 Task: Edit Production Designer By SAAC in Action Trailer
Action: Mouse pressed left at (102, 64)
Screenshot: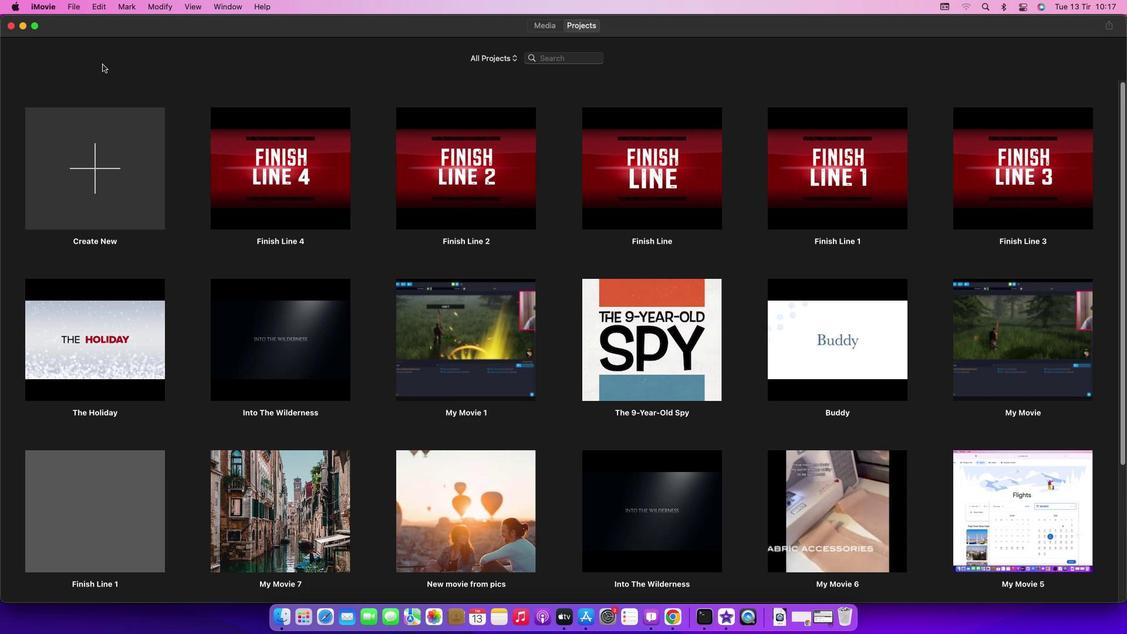 
Action: Mouse moved to (74, 8)
Screenshot: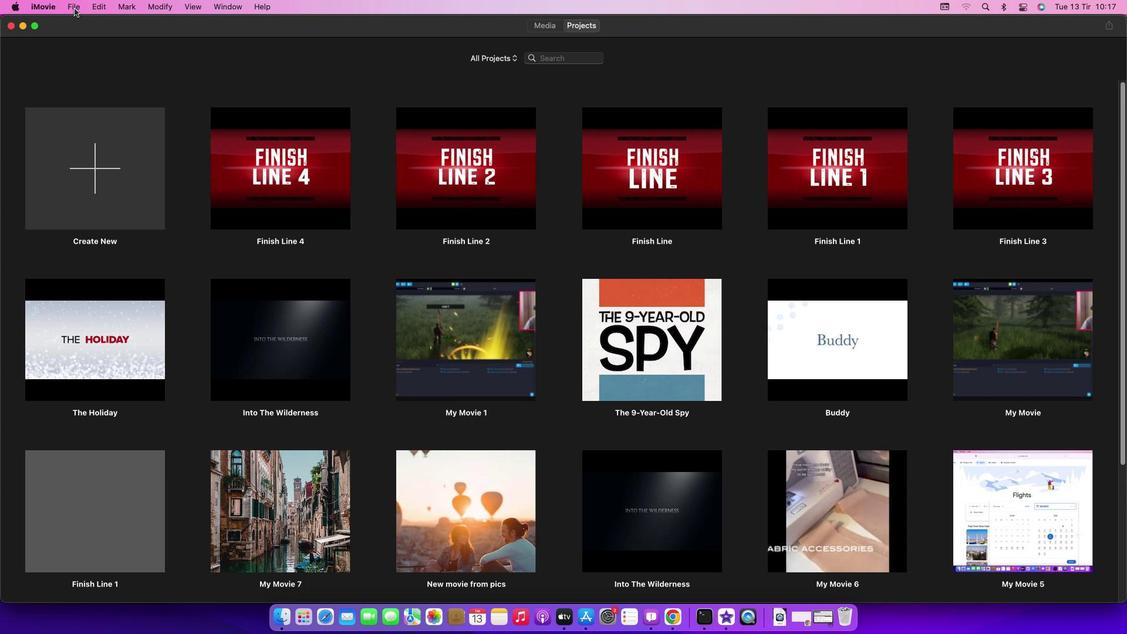 
Action: Mouse pressed left at (74, 8)
Screenshot: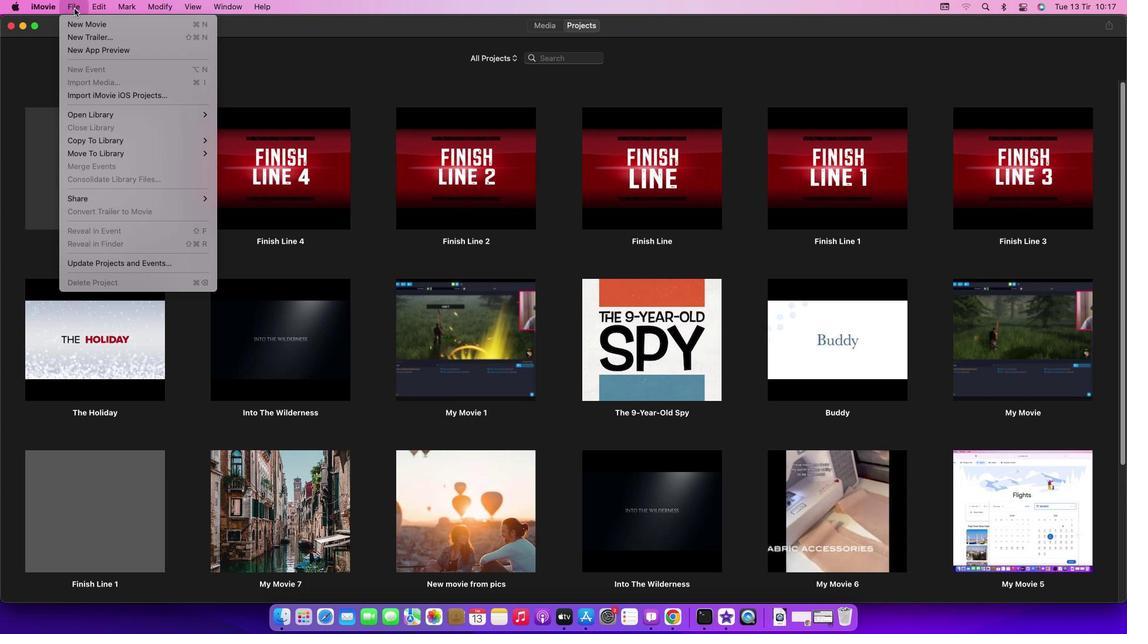 
Action: Mouse moved to (89, 35)
Screenshot: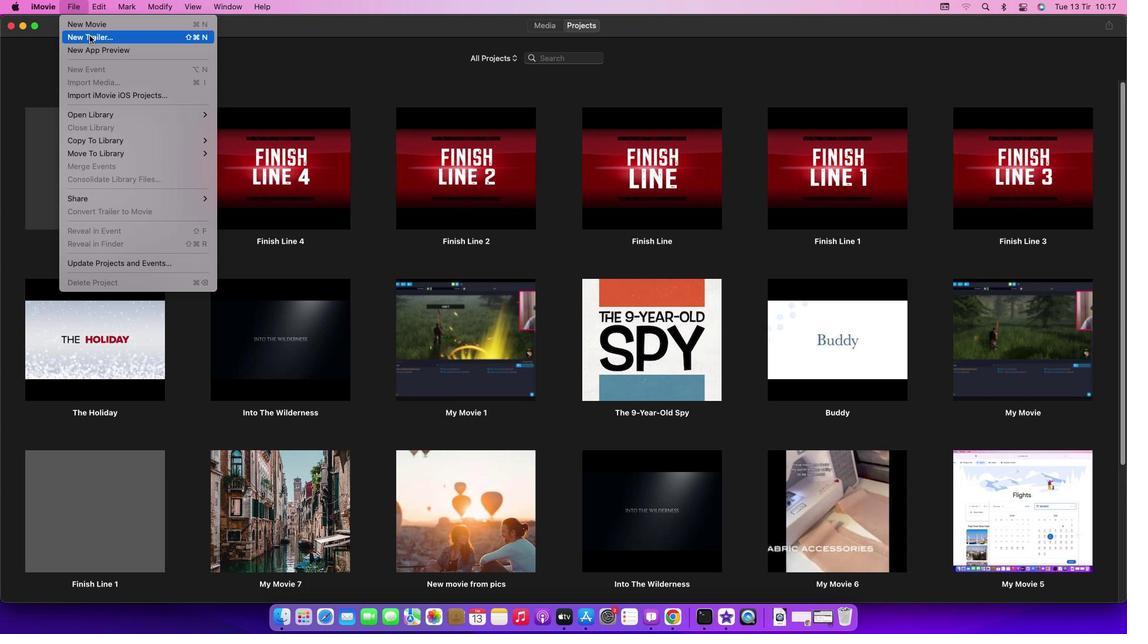 
Action: Mouse pressed left at (89, 35)
Screenshot: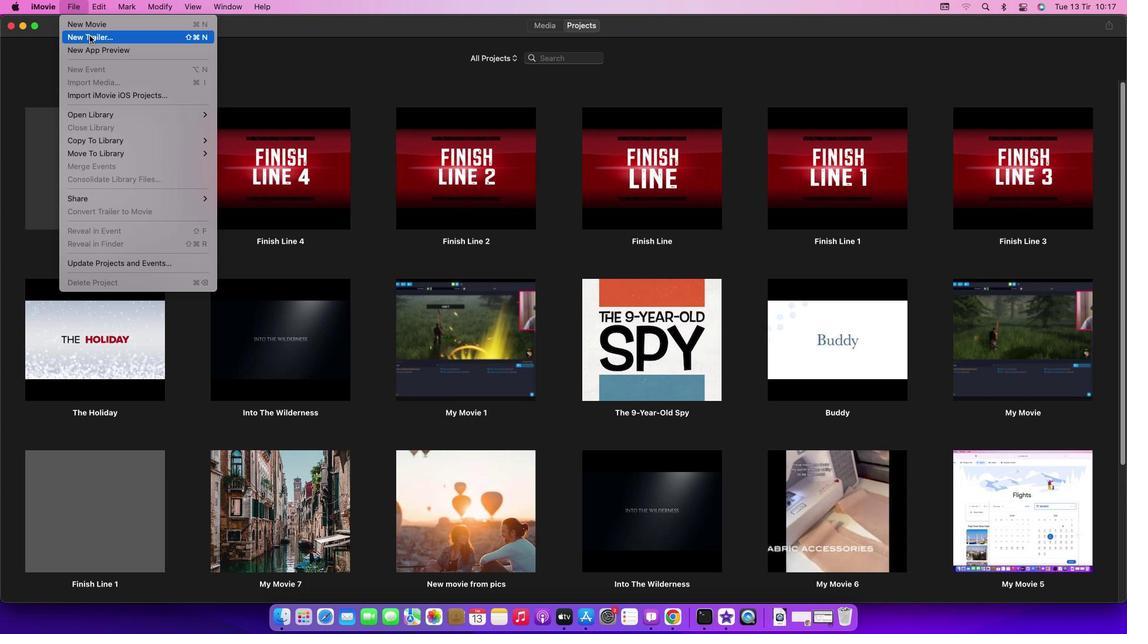 
Action: Mouse moved to (667, 334)
Screenshot: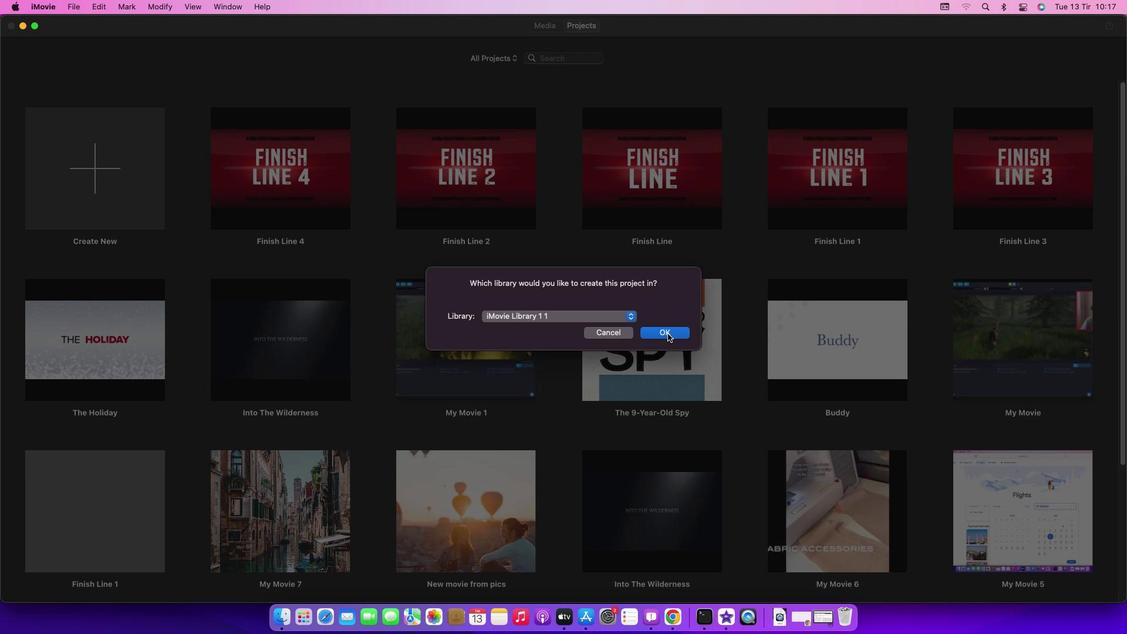 
Action: Mouse pressed left at (667, 334)
Screenshot: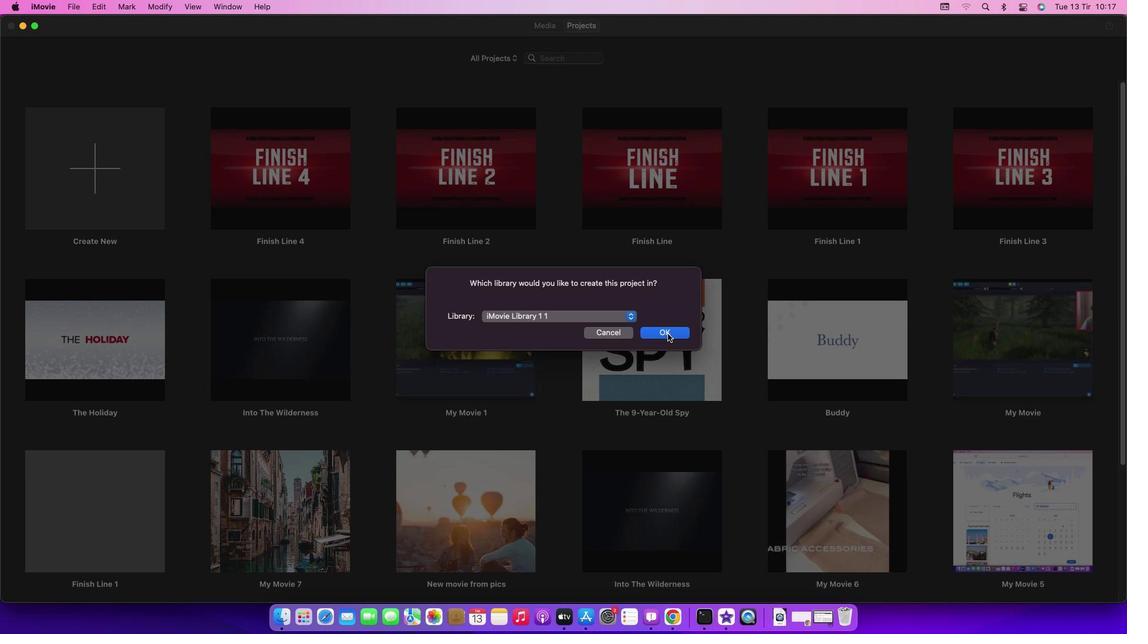 
Action: Mouse moved to (370, 243)
Screenshot: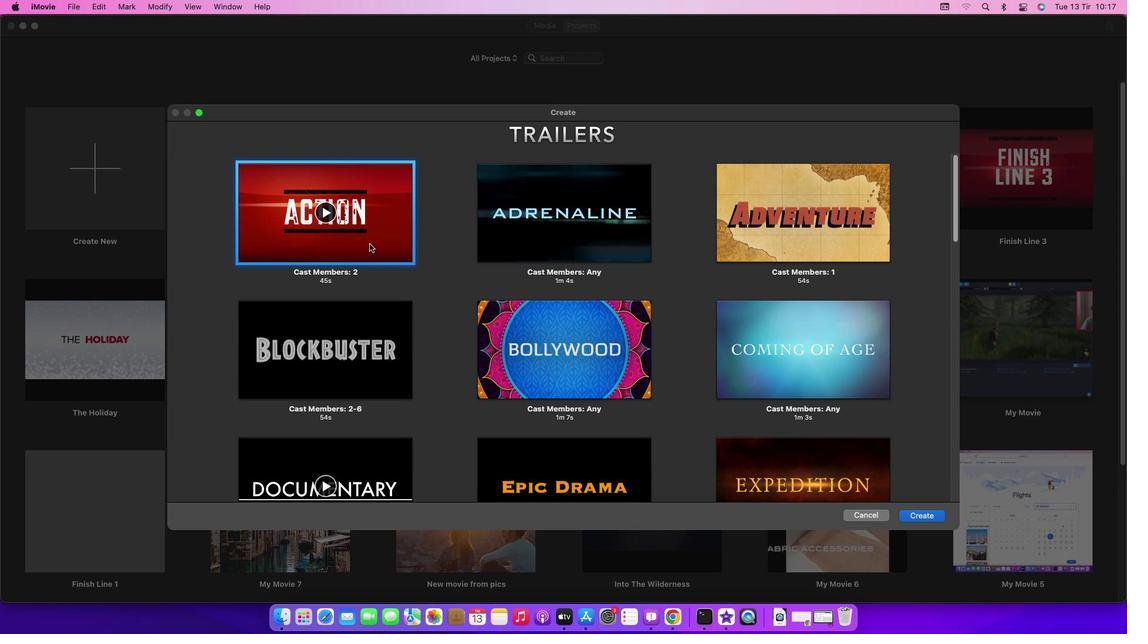 
Action: Mouse pressed left at (370, 243)
Screenshot: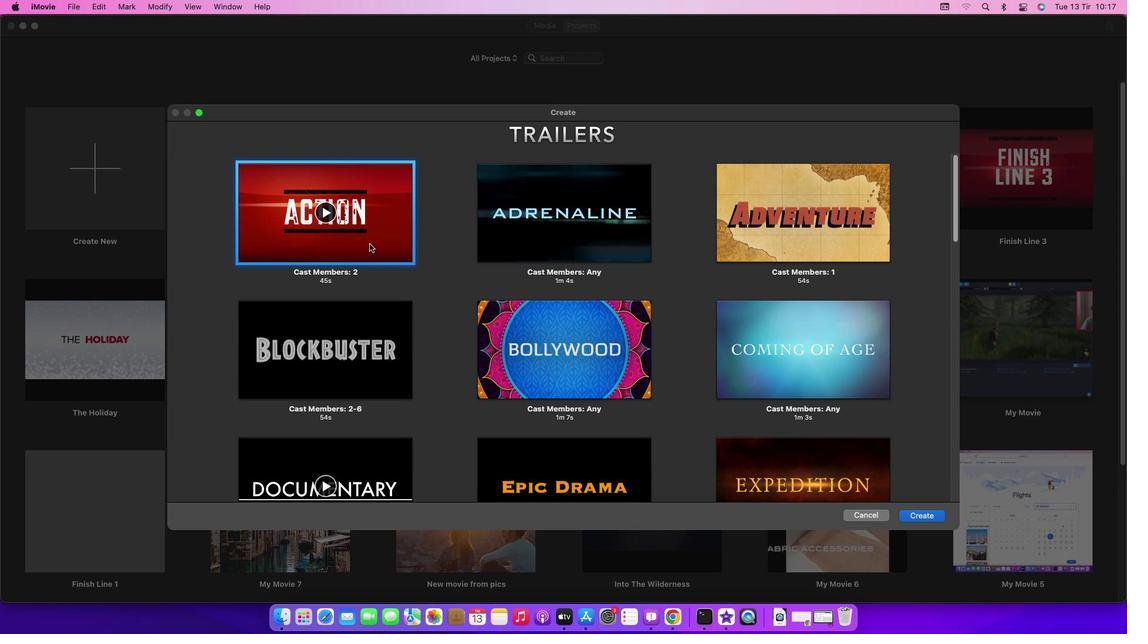 
Action: Mouse moved to (928, 514)
Screenshot: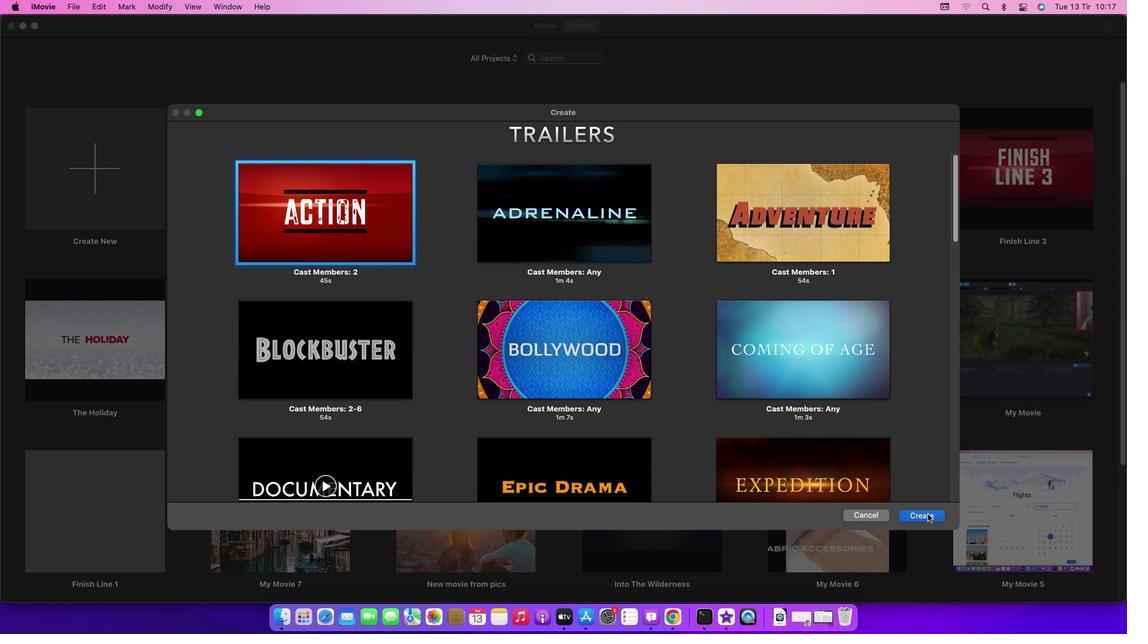 
Action: Mouse pressed left at (928, 514)
Screenshot: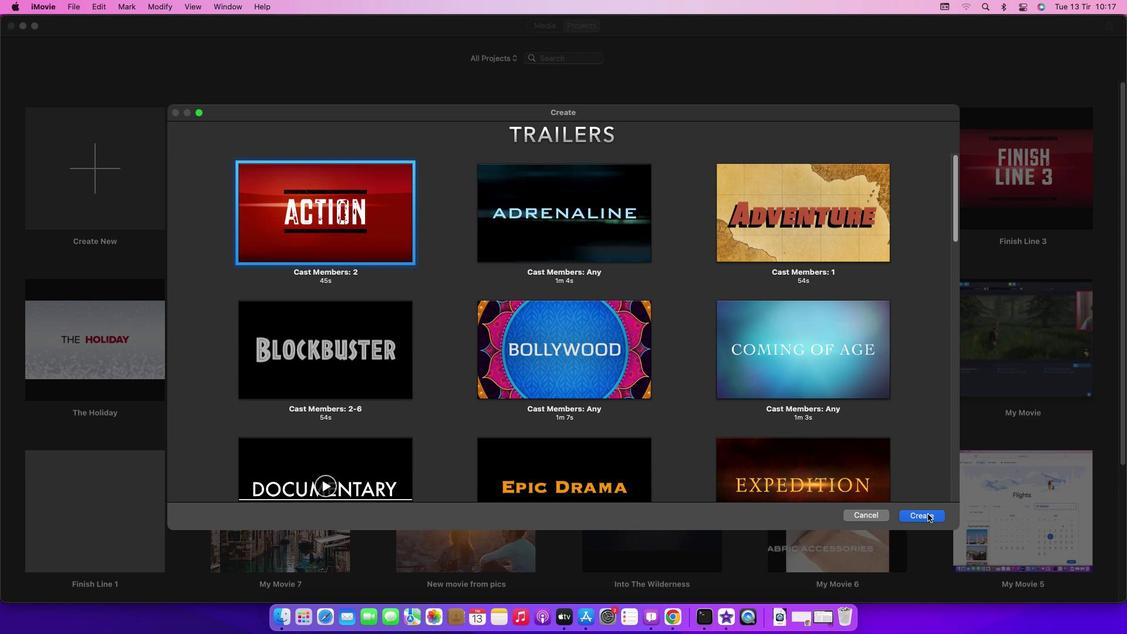 
Action: Mouse moved to (284, 563)
Screenshot: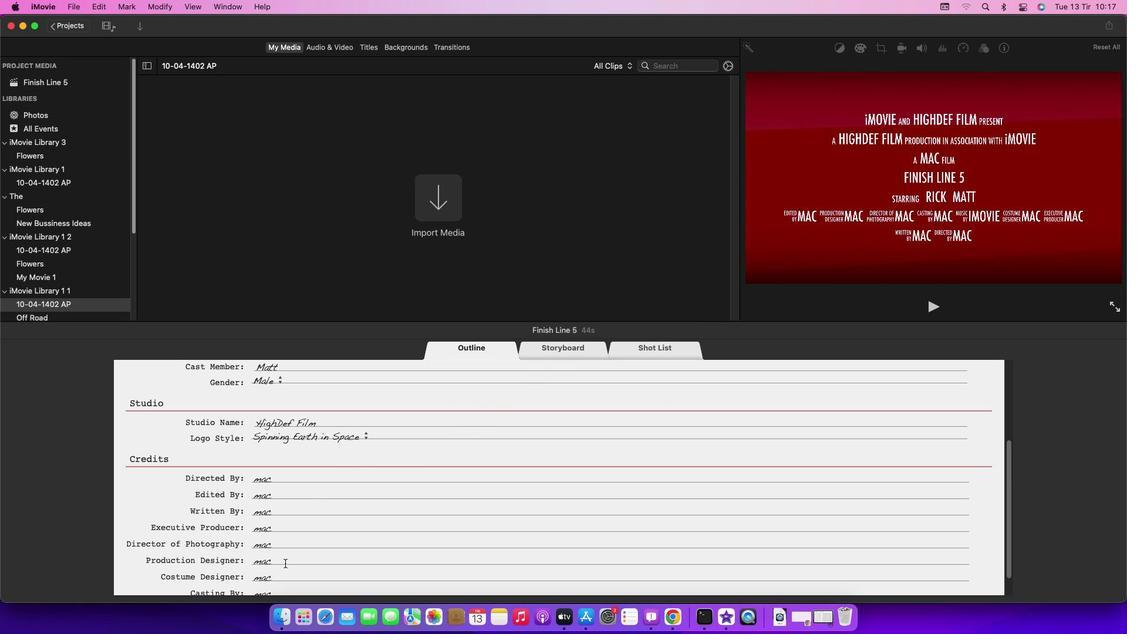 
Action: Mouse pressed left at (284, 563)
Screenshot: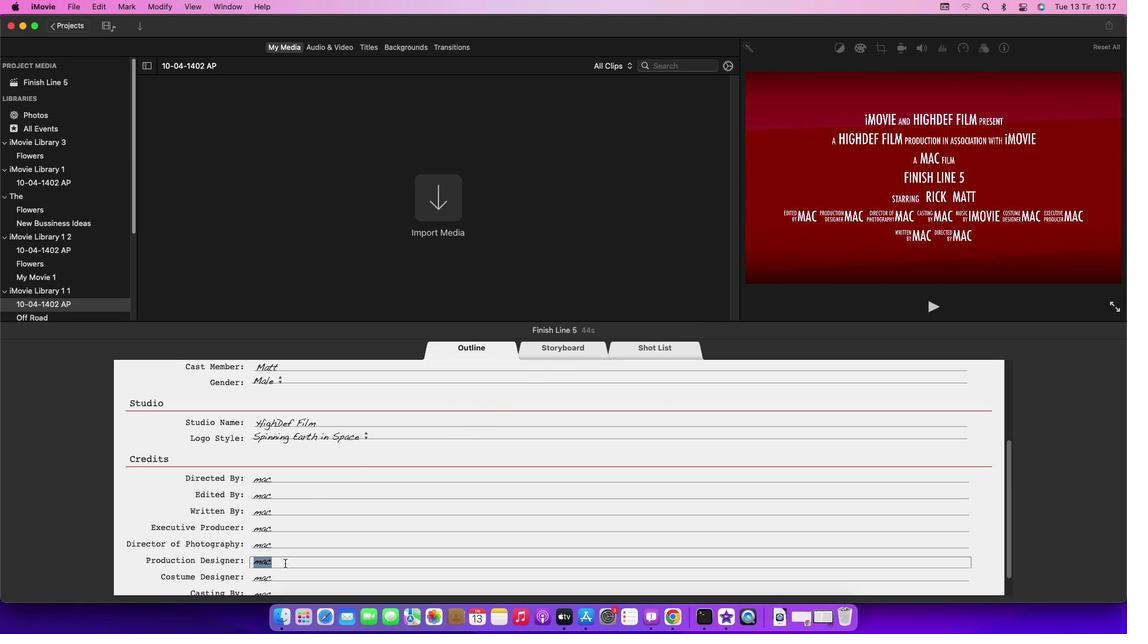 
Action: Mouse moved to (283, 563)
Screenshot: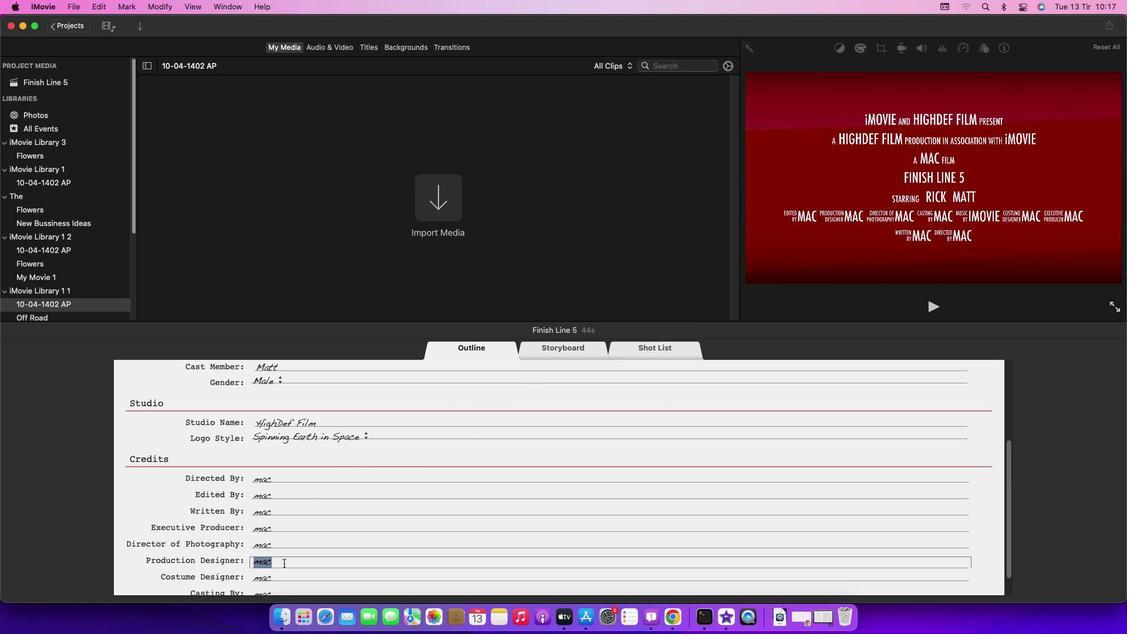 
Action: Key pressed Key.backspace'S''A''A''C'Key.enter
Screenshot: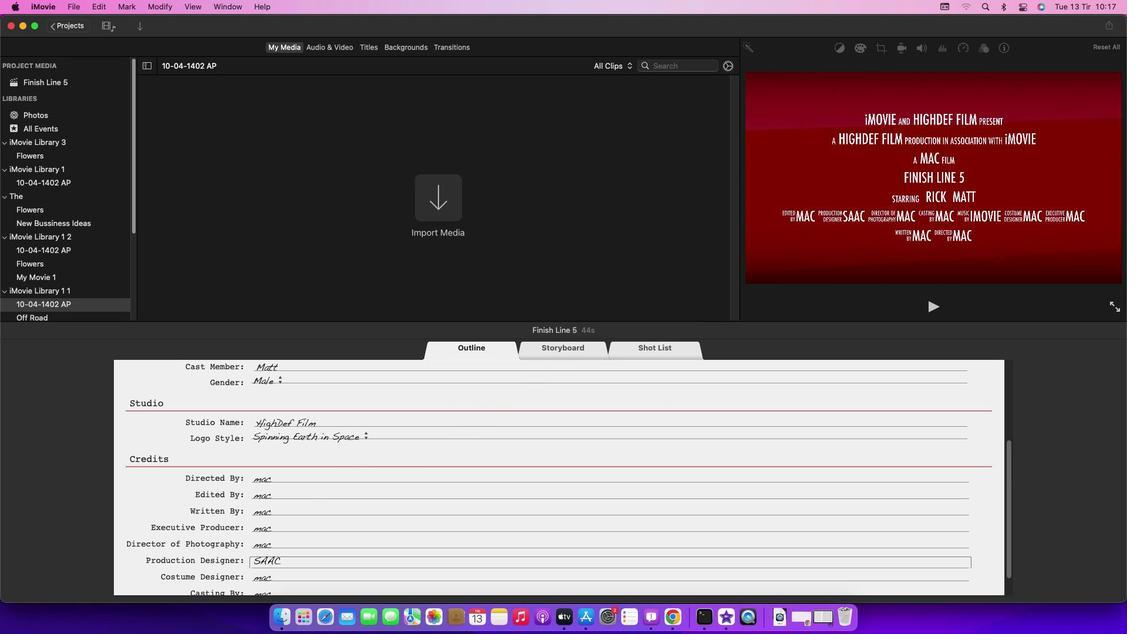 
